 Task: Change the currency to US Dollar on Google Flights.
Action: Mouse pressed left at (541, 186)
Screenshot: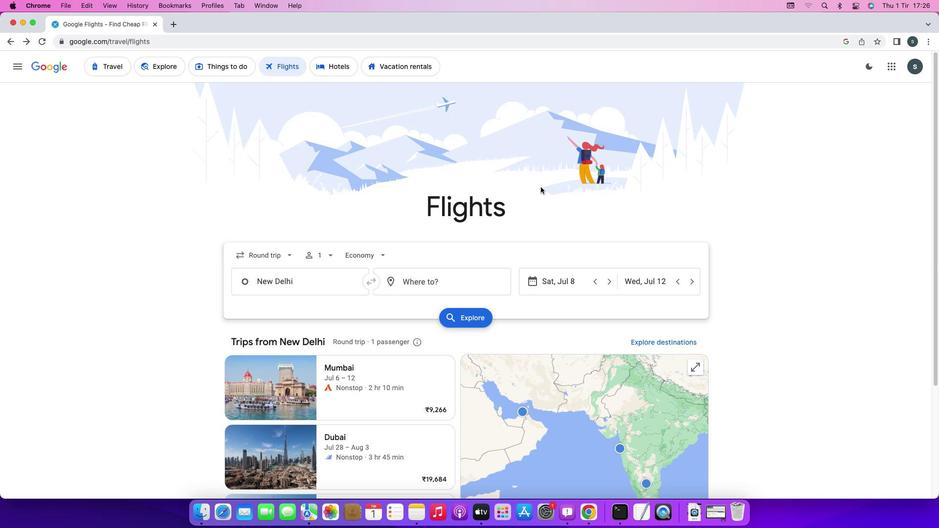 
Action: Mouse moved to (538, 212)
Screenshot: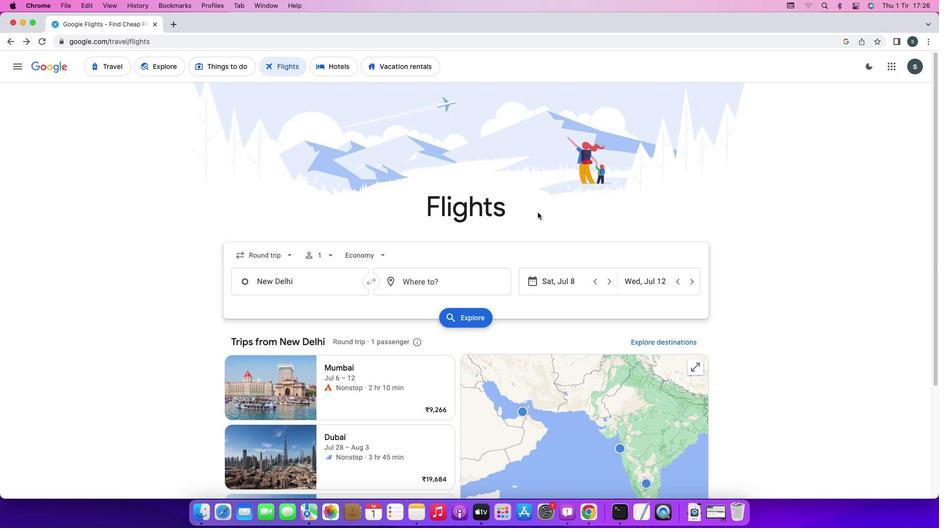 
Action: Mouse scrolled (538, 212) with delta (0, 0)
Screenshot: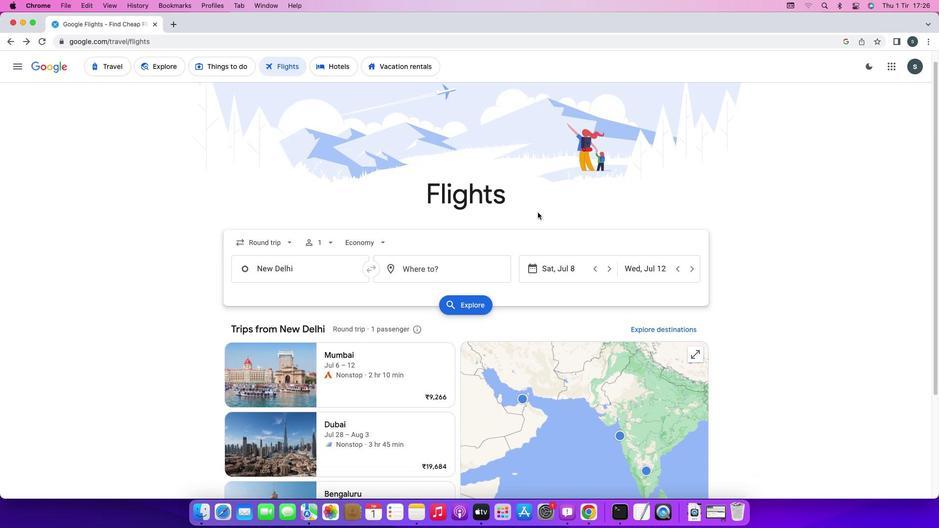 
Action: Mouse scrolled (538, 212) with delta (0, 0)
Screenshot: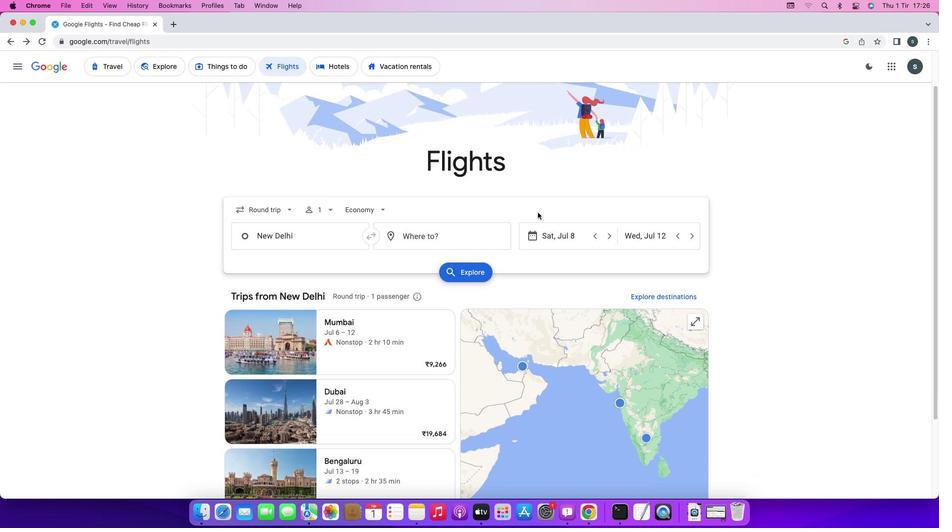 
Action: Mouse scrolled (538, 212) with delta (0, -1)
Screenshot: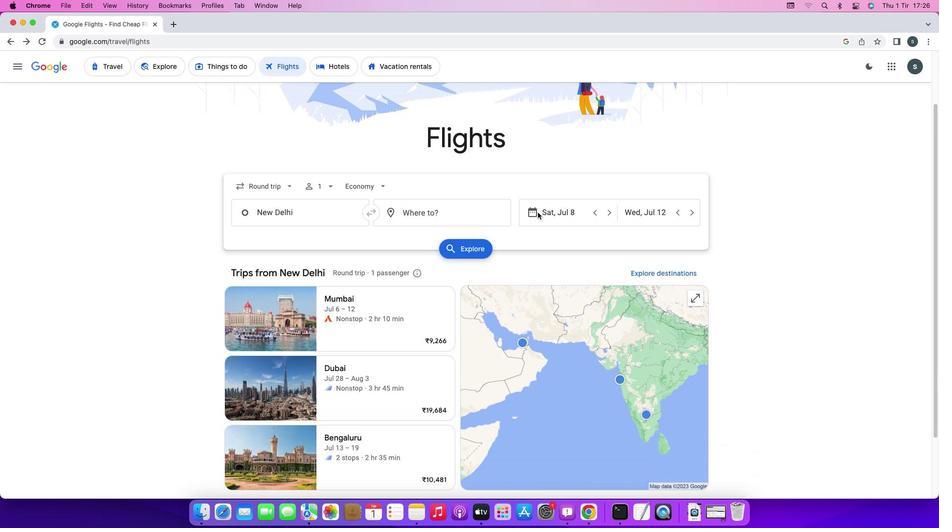 
Action: Mouse scrolled (538, 212) with delta (0, -2)
Screenshot: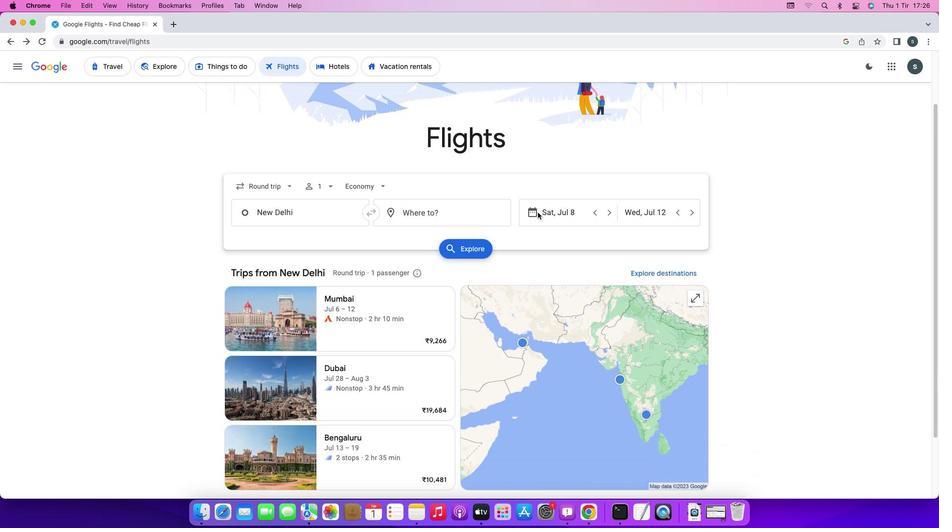 
Action: Mouse scrolled (538, 212) with delta (0, 0)
Screenshot: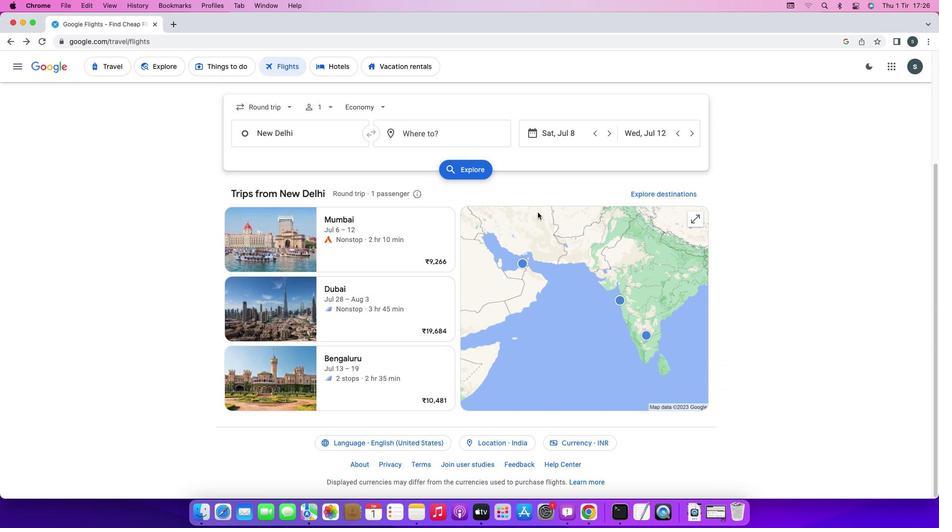 
Action: Mouse scrolled (538, 212) with delta (0, 0)
Screenshot: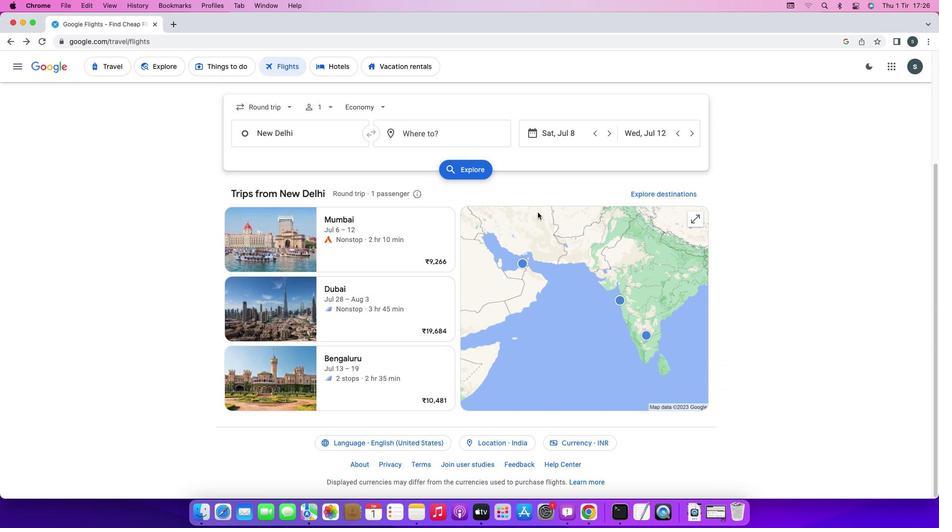 
Action: Mouse scrolled (538, 212) with delta (0, -1)
Screenshot: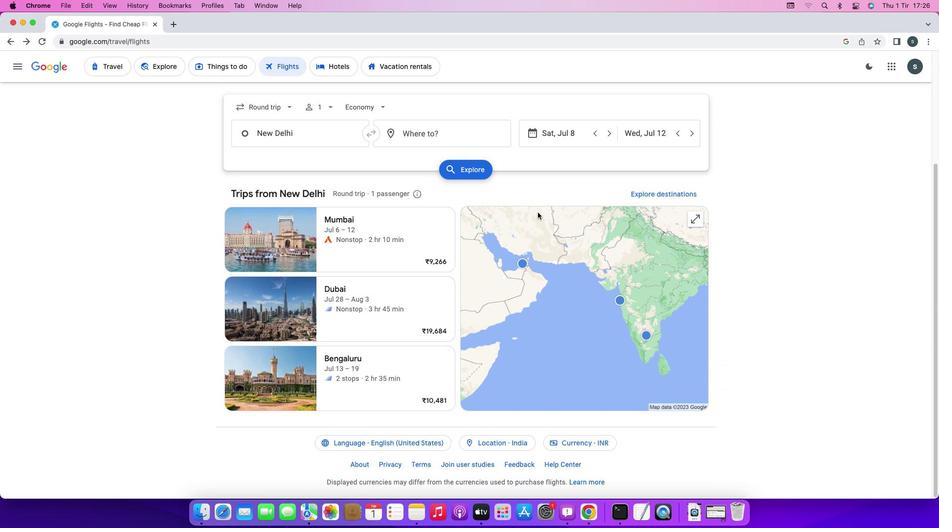 
Action: Mouse scrolled (538, 212) with delta (0, -1)
Screenshot: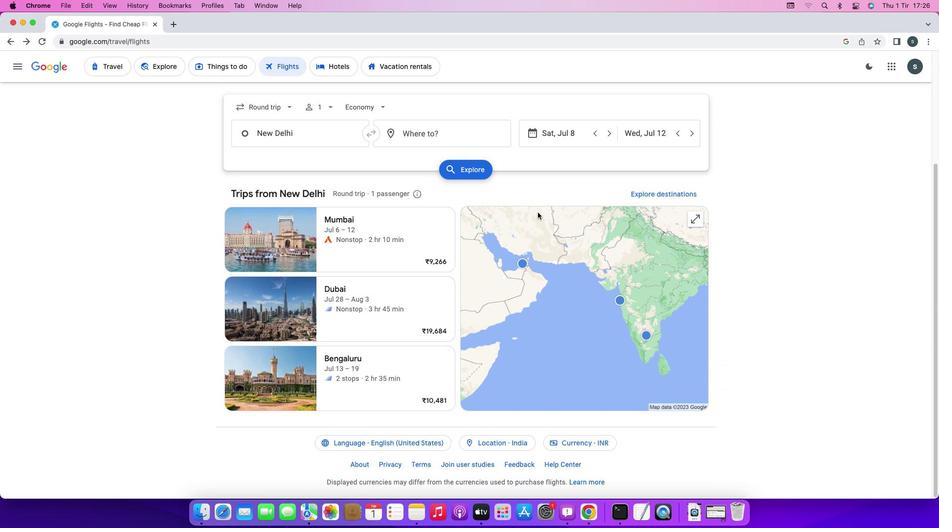 
Action: Mouse moved to (572, 440)
Screenshot: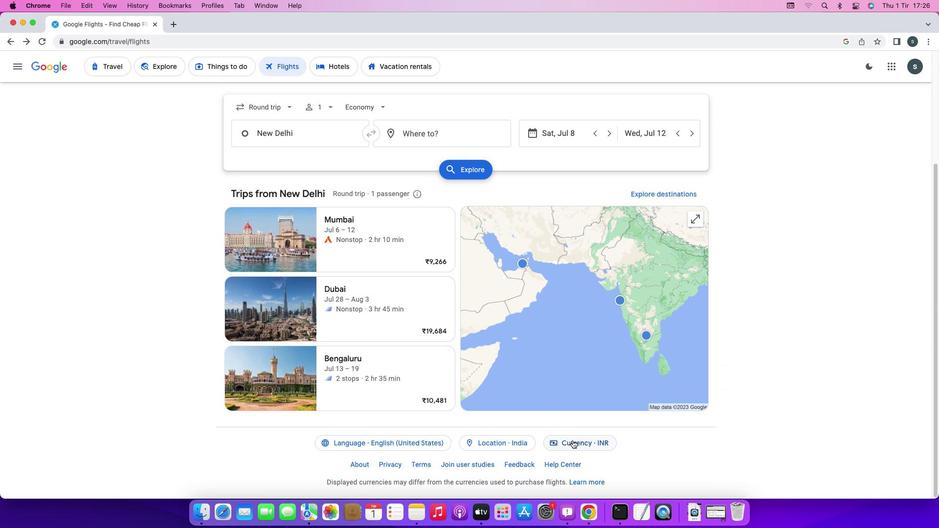 
Action: Mouse pressed left at (572, 440)
Screenshot: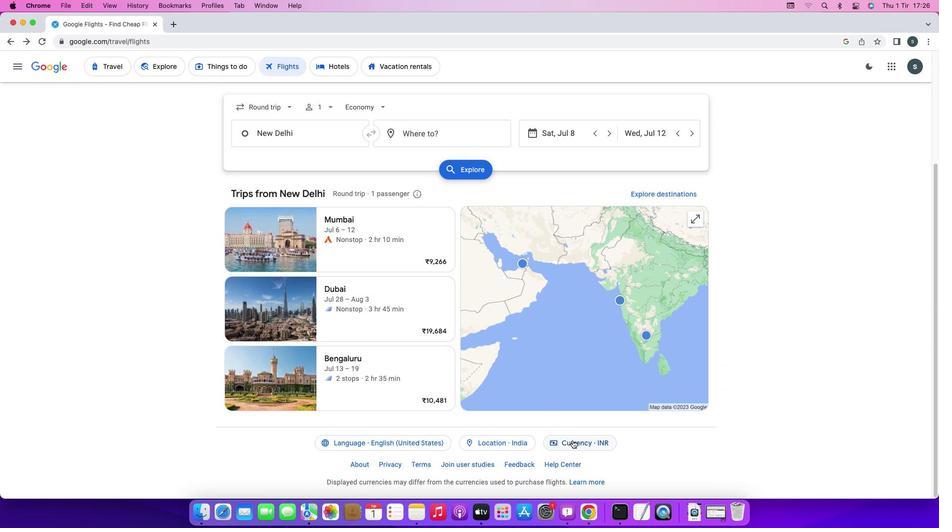 
Action: Mouse moved to (494, 309)
Screenshot: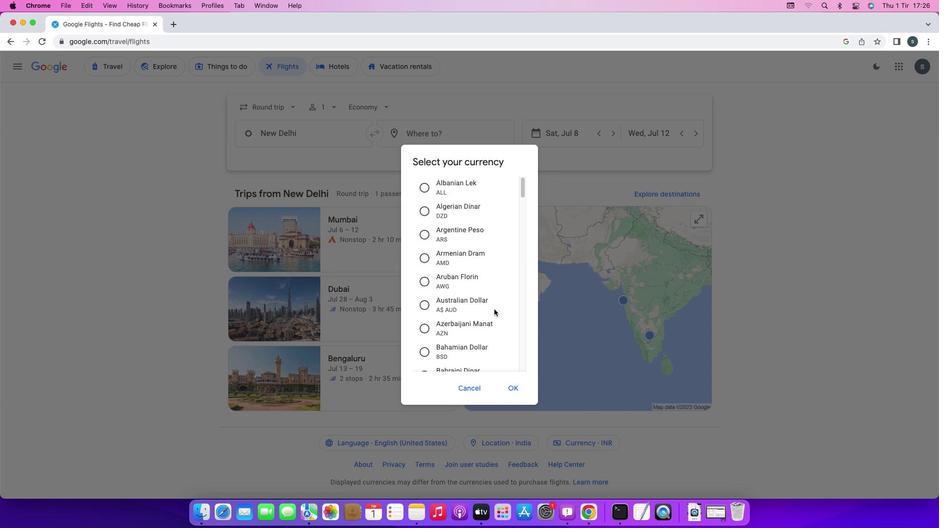 
Action: Mouse scrolled (494, 309) with delta (0, 0)
Screenshot: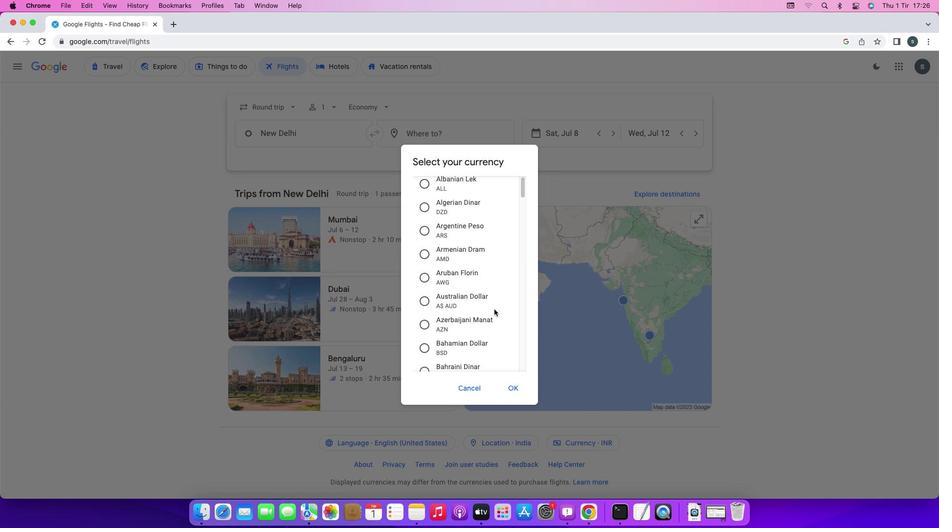 
Action: Mouse scrolled (494, 309) with delta (0, 0)
Screenshot: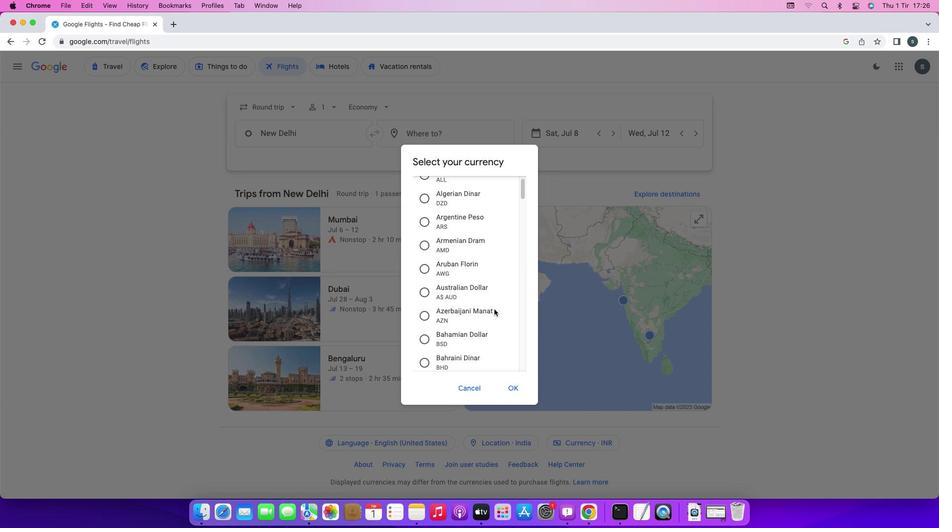 
Action: Mouse scrolled (494, 309) with delta (0, 0)
Screenshot: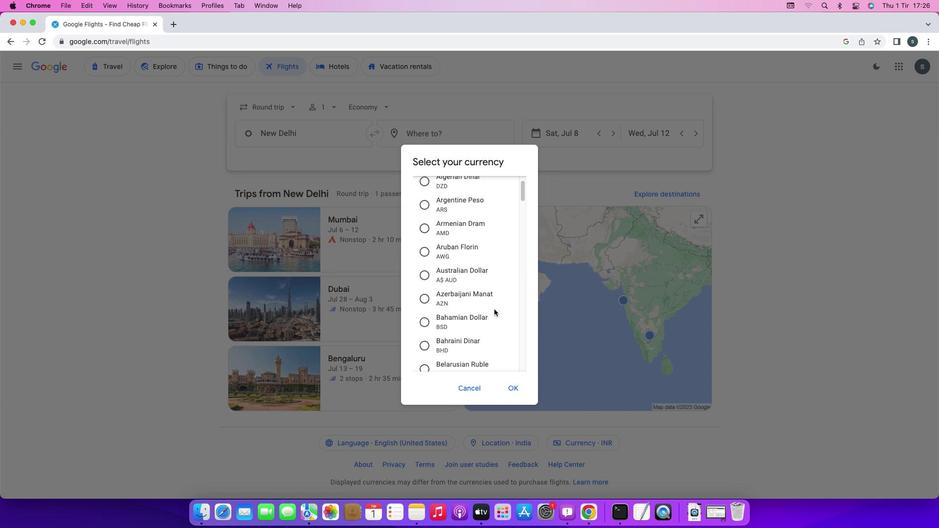 
Action: Mouse scrolled (494, 309) with delta (0, -1)
Screenshot: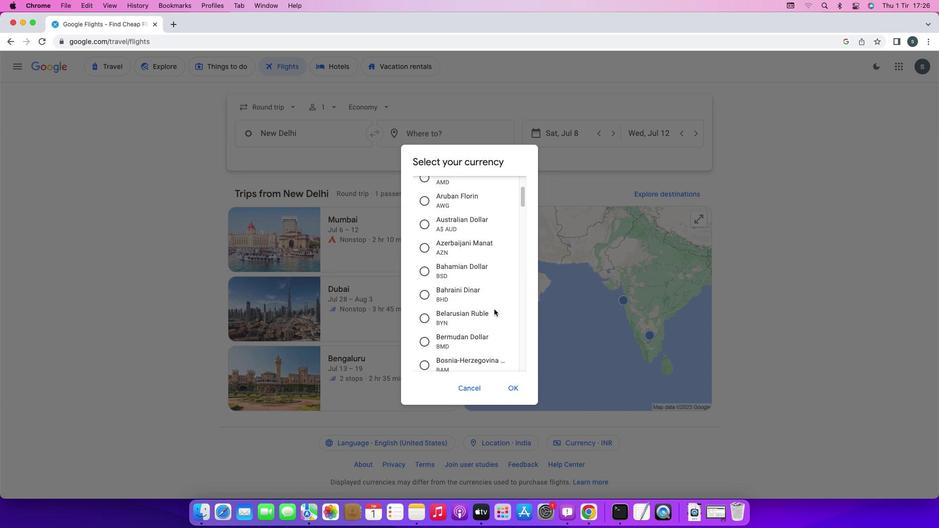 
Action: Mouse scrolled (494, 309) with delta (0, 0)
Screenshot: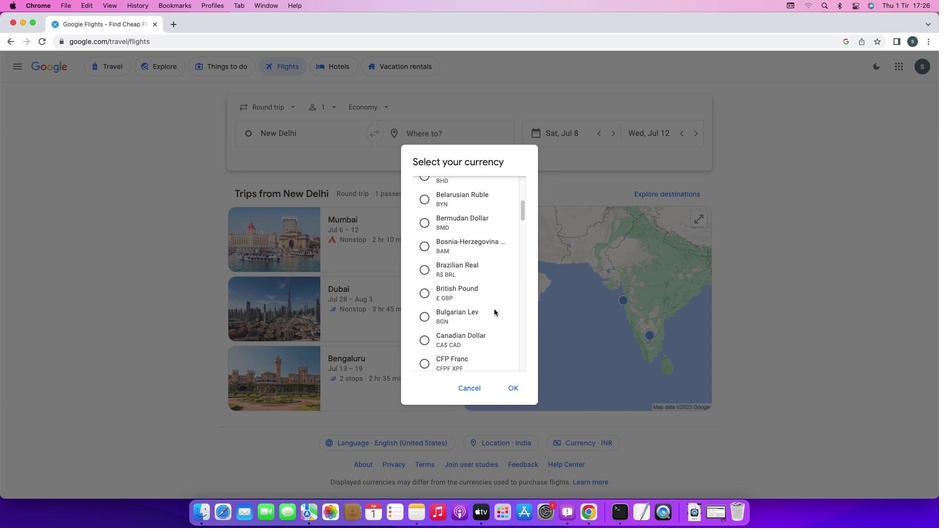 
Action: Mouse scrolled (494, 309) with delta (0, 0)
Screenshot: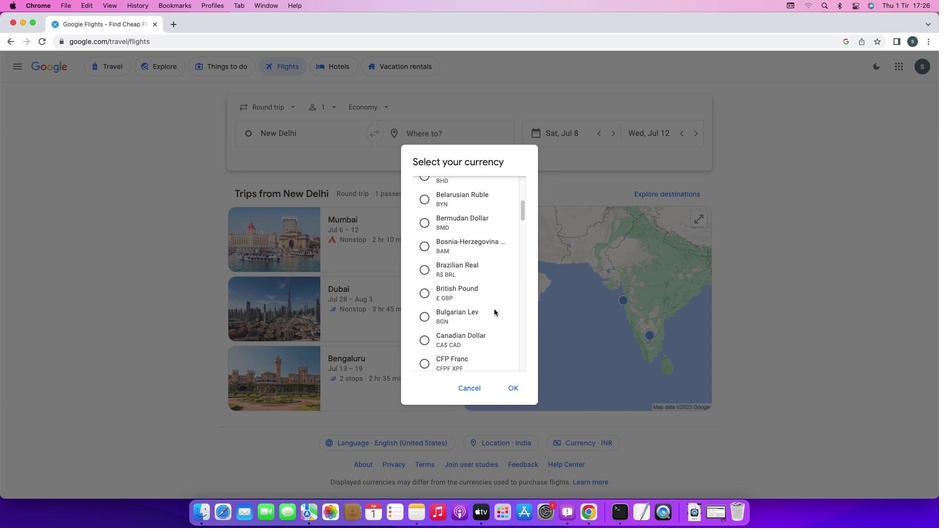
Action: Mouse scrolled (494, 309) with delta (0, -1)
Screenshot: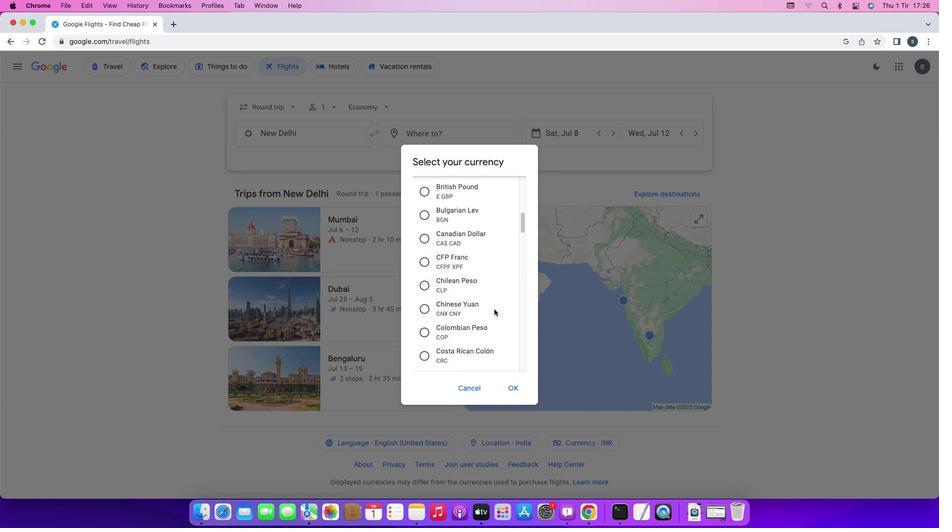 
Action: Mouse scrolled (494, 309) with delta (0, -2)
Screenshot: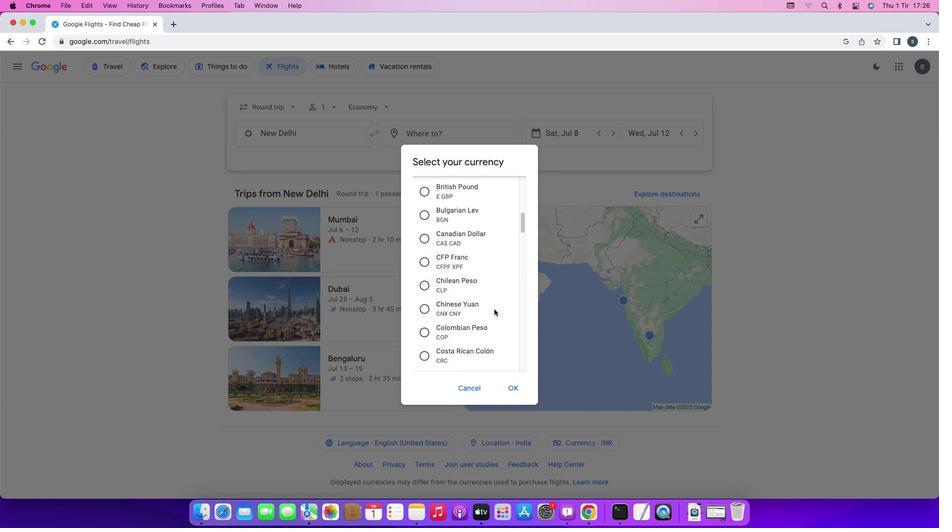 
Action: Mouse scrolled (494, 309) with delta (0, -2)
Screenshot: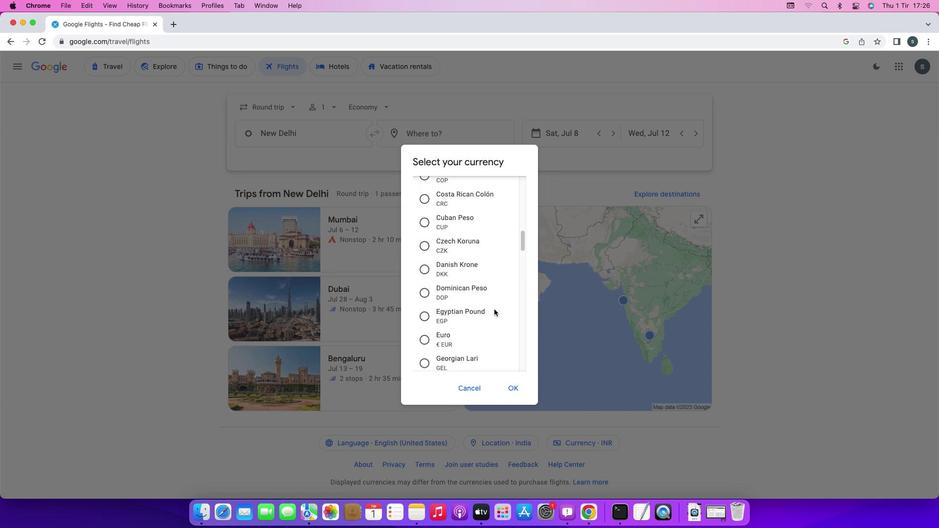 
Action: Mouse scrolled (494, 309) with delta (0, 0)
Screenshot: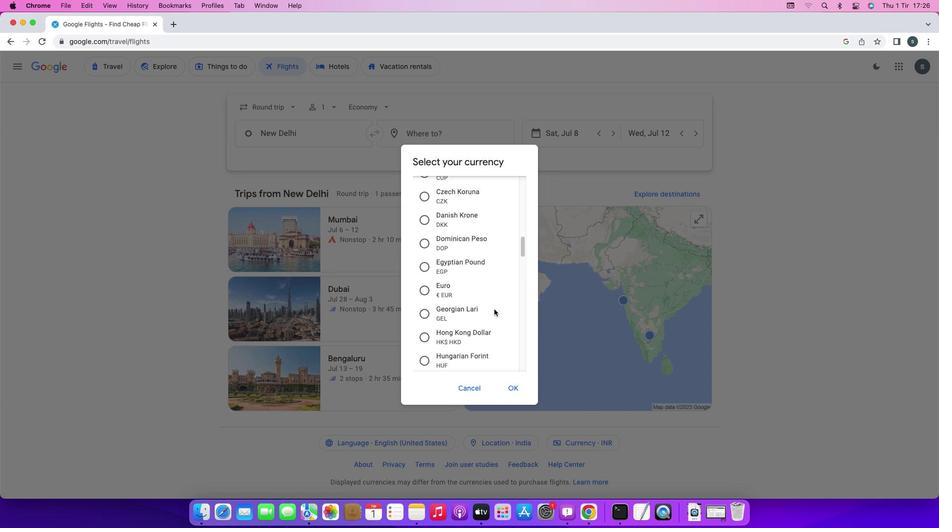 
Action: Mouse scrolled (494, 309) with delta (0, 0)
Screenshot: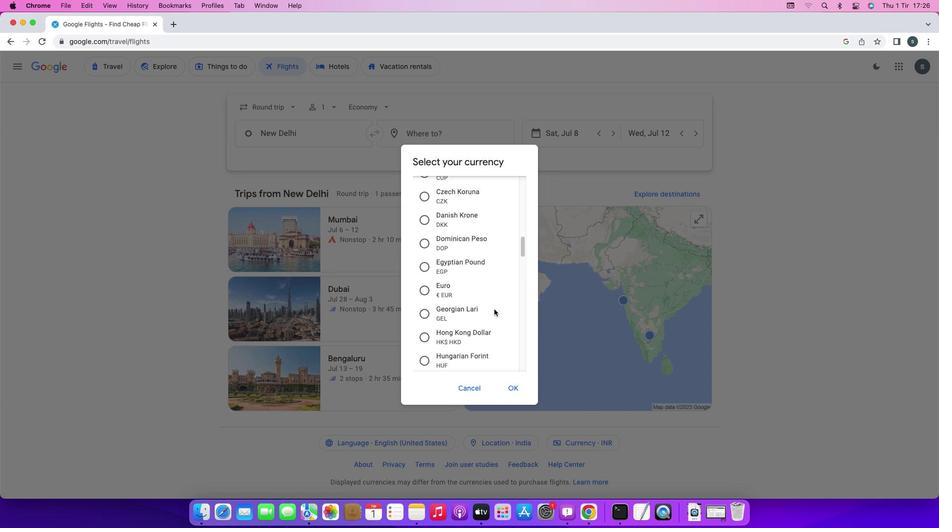 
Action: Mouse scrolled (494, 309) with delta (0, -1)
Screenshot: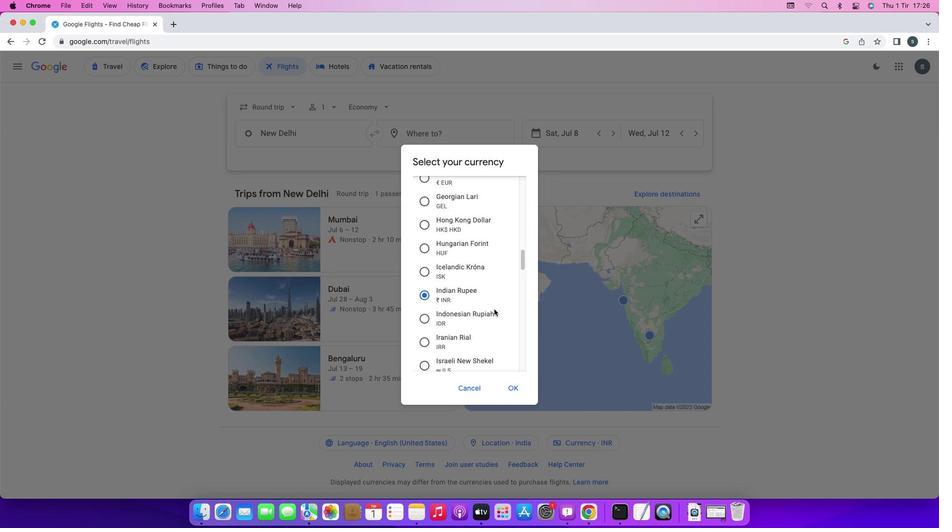 
Action: Mouse scrolled (494, 309) with delta (0, -2)
Screenshot: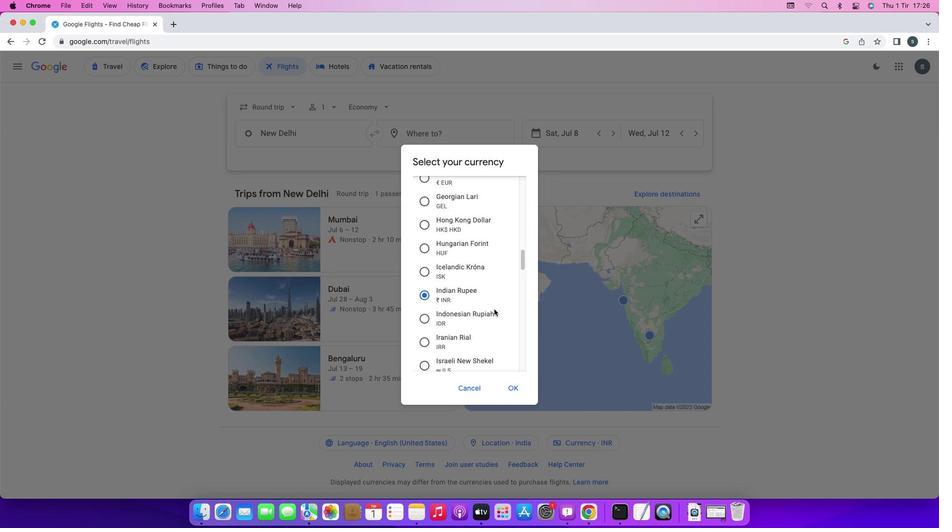 
Action: Mouse scrolled (494, 309) with delta (0, -2)
Screenshot: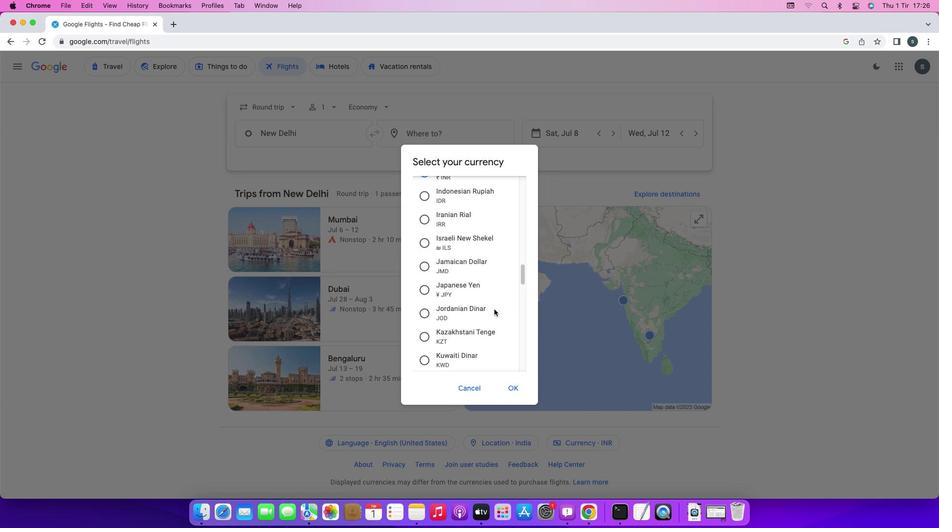 
Action: Mouse scrolled (494, 309) with delta (0, 0)
Screenshot: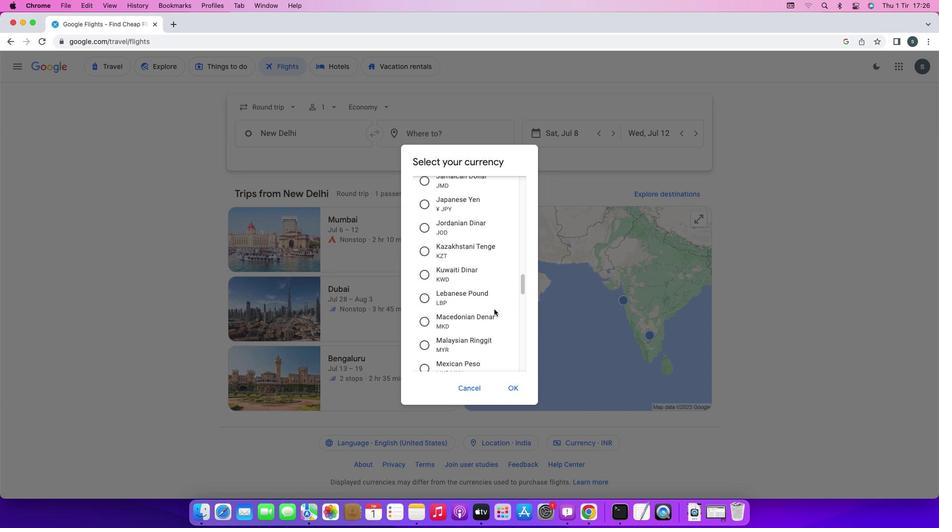 
Action: Mouse scrolled (494, 309) with delta (0, 0)
Screenshot: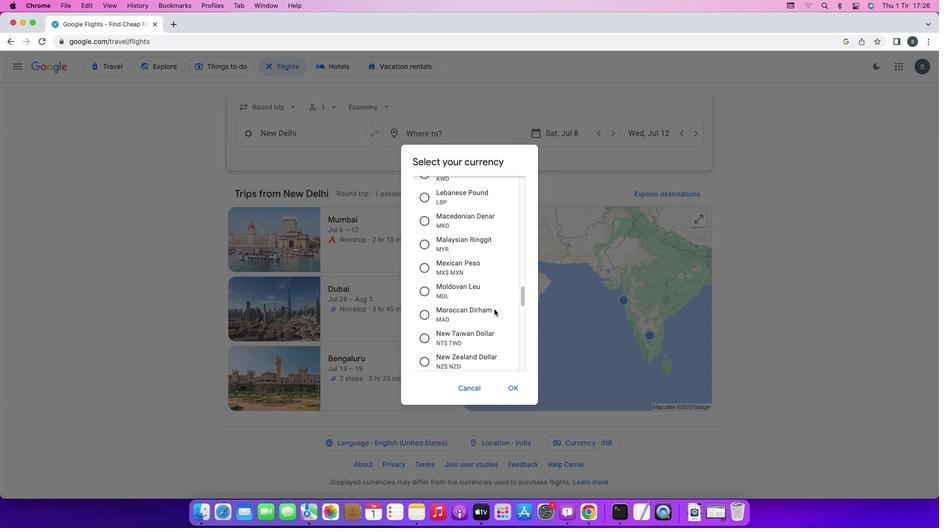 
Action: Mouse scrolled (494, 309) with delta (0, -1)
Screenshot: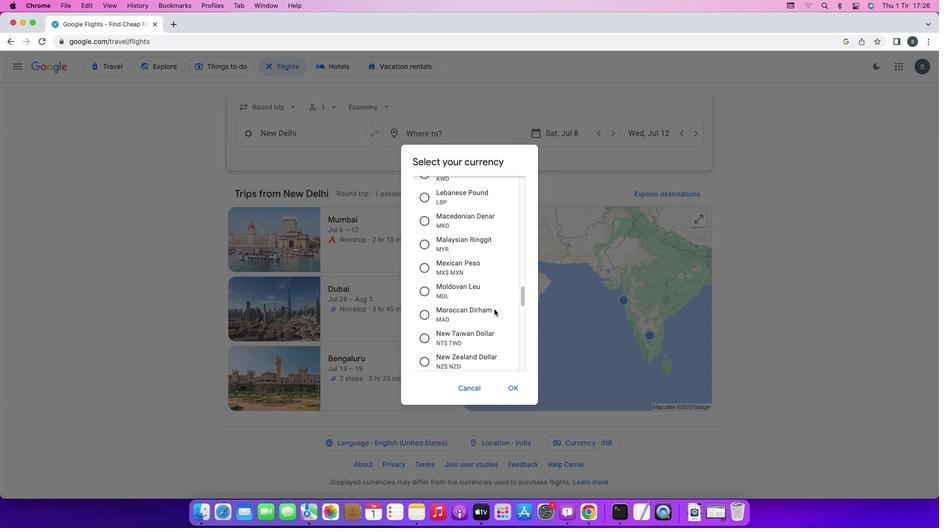 
Action: Mouse scrolled (494, 309) with delta (0, -2)
Screenshot: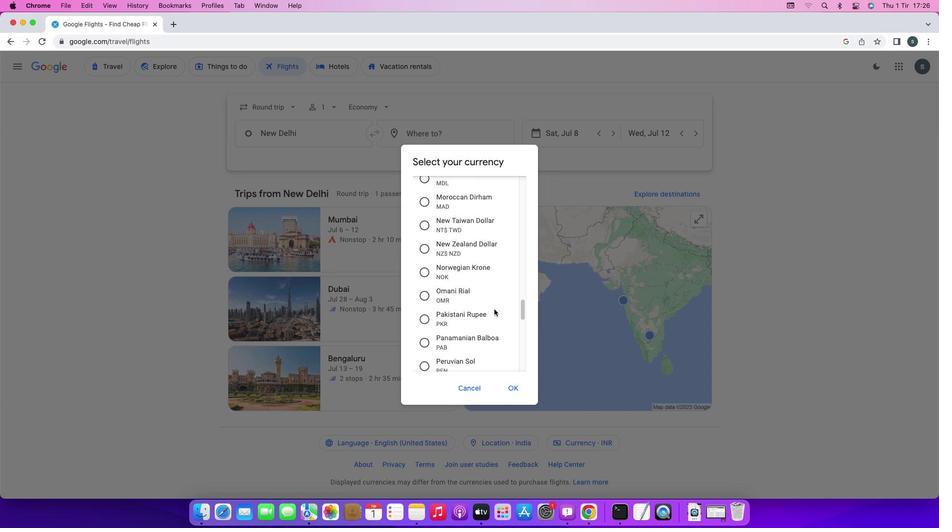 
Action: Mouse scrolled (494, 309) with delta (0, -2)
Screenshot: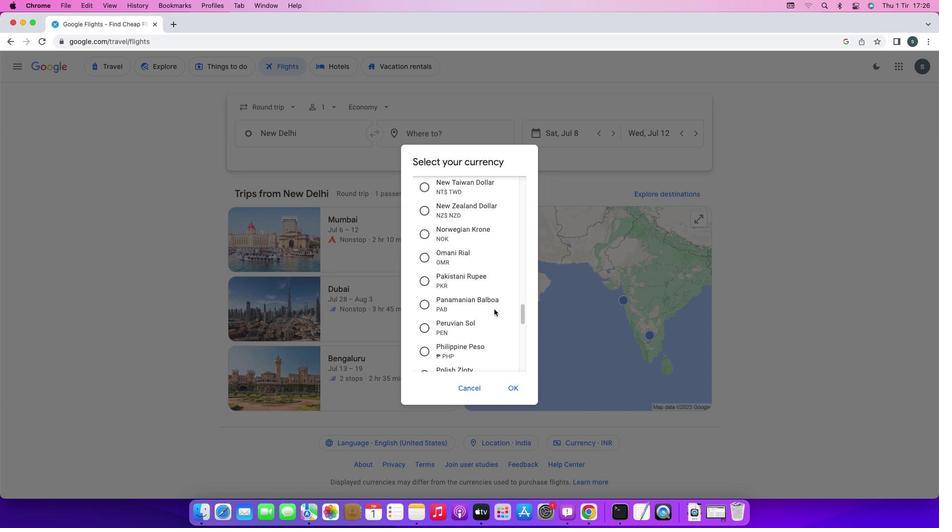 
Action: Mouse scrolled (494, 309) with delta (0, 0)
Screenshot: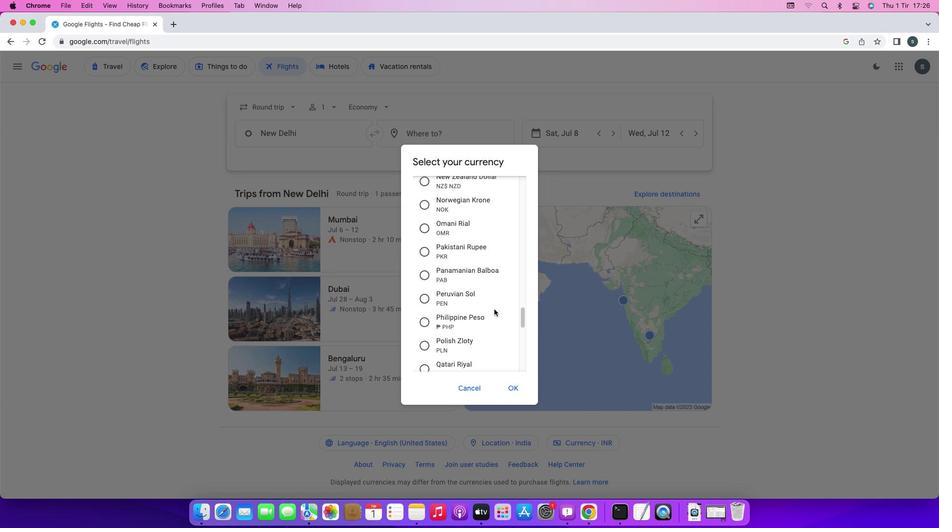 
Action: Mouse scrolled (494, 309) with delta (0, 0)
Screenshot: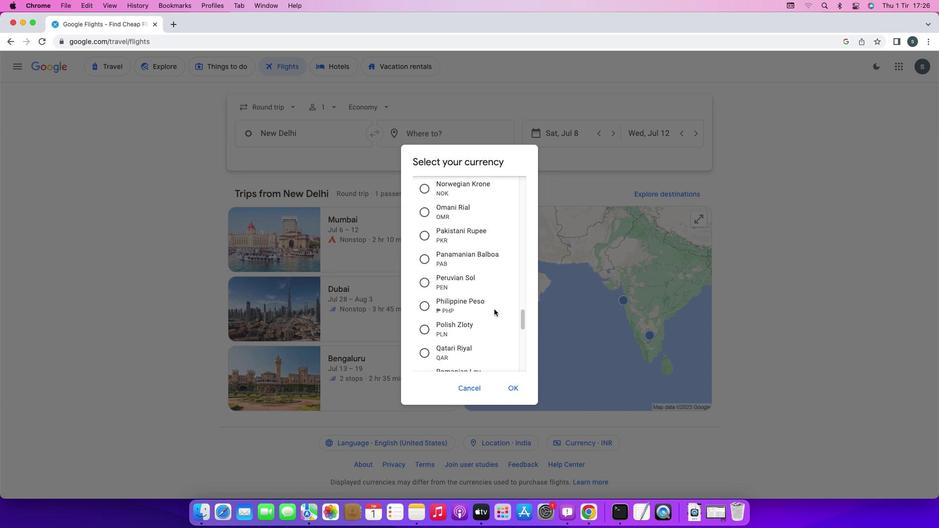 
Action: Mouse scrolled (494, 309) with delta (0, -1)
Screenshot: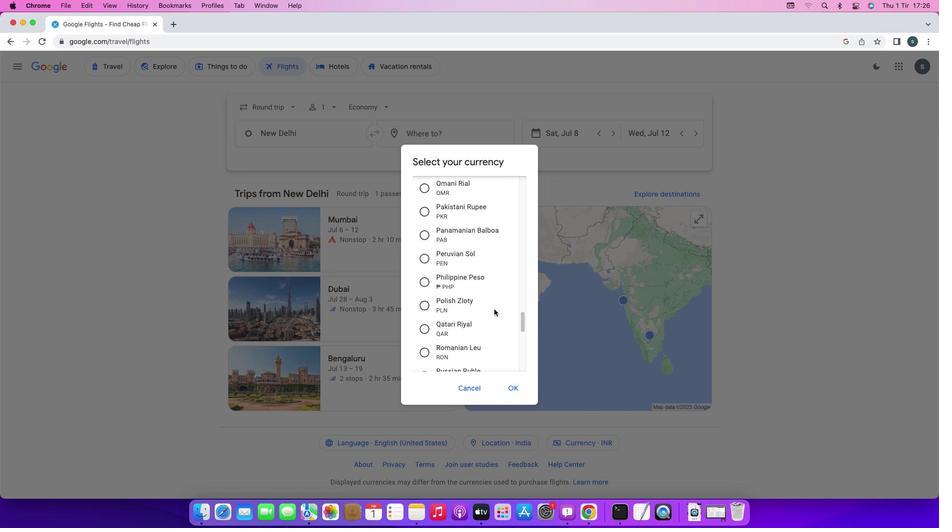 
Action: Mouse scrolled (494, 309) with delta (0, 0)
Screenshot: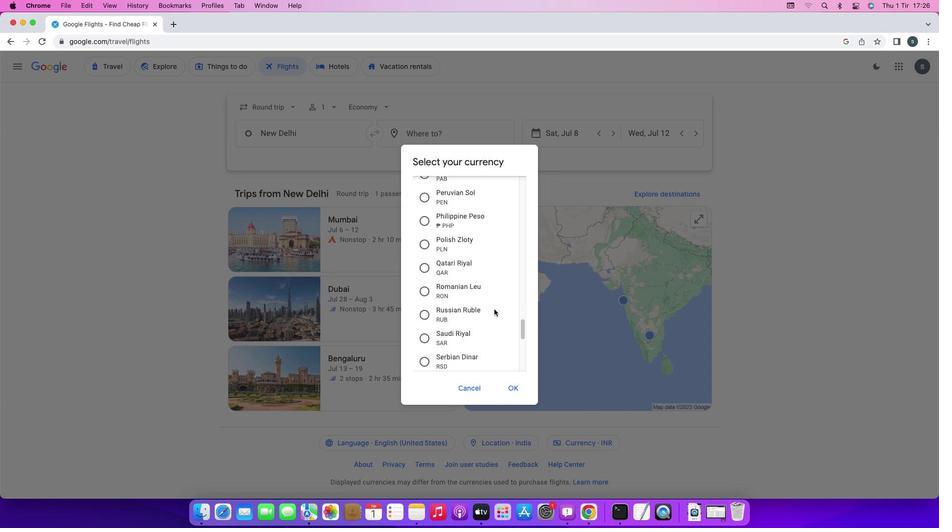 
Action: Mouse scrolled (494, 309) with delta (0, 0)
Screenshot: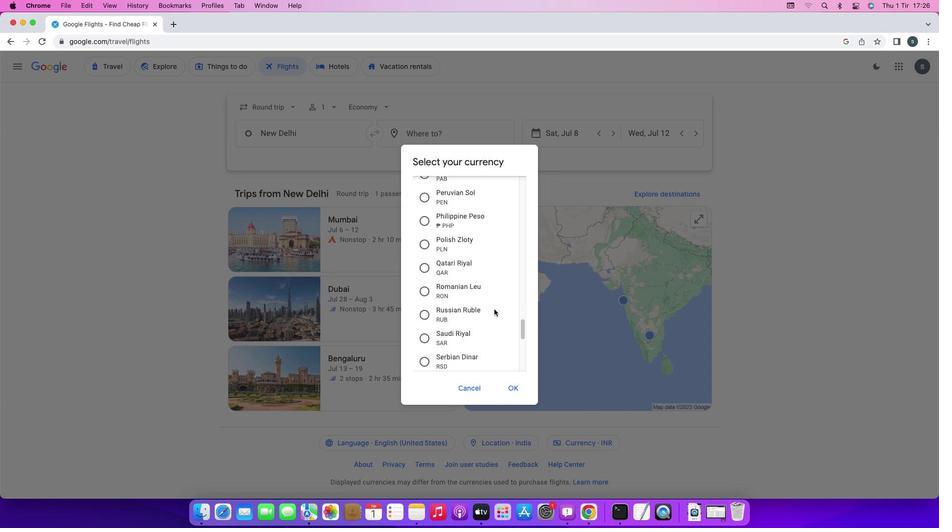 
Action: Mouse scrolled (494, 309) with delta (0, -1)
Screenshot: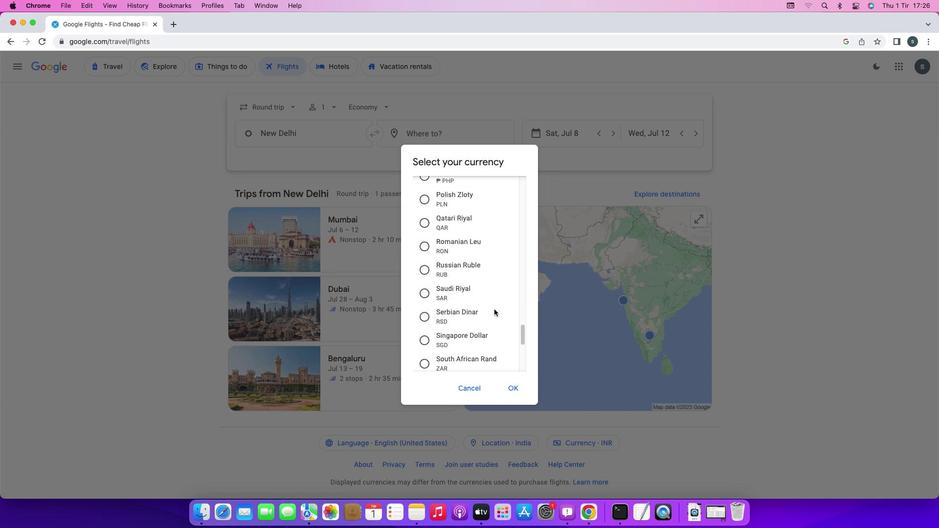 
Action: Mouse scrolled (494, 309) with delta (0, -1)
Screenshot: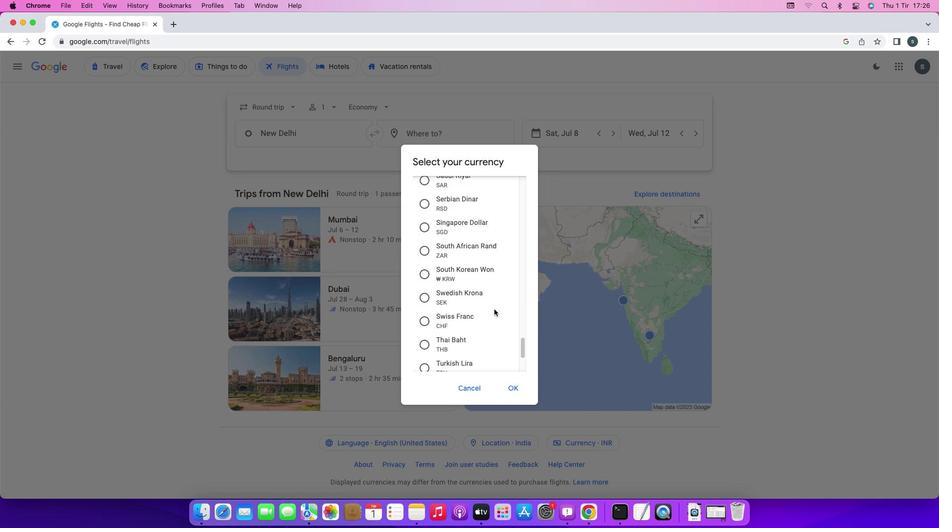 
Action: Mouse scrolled (494, 309) with delta (0, 0)
Screenshot: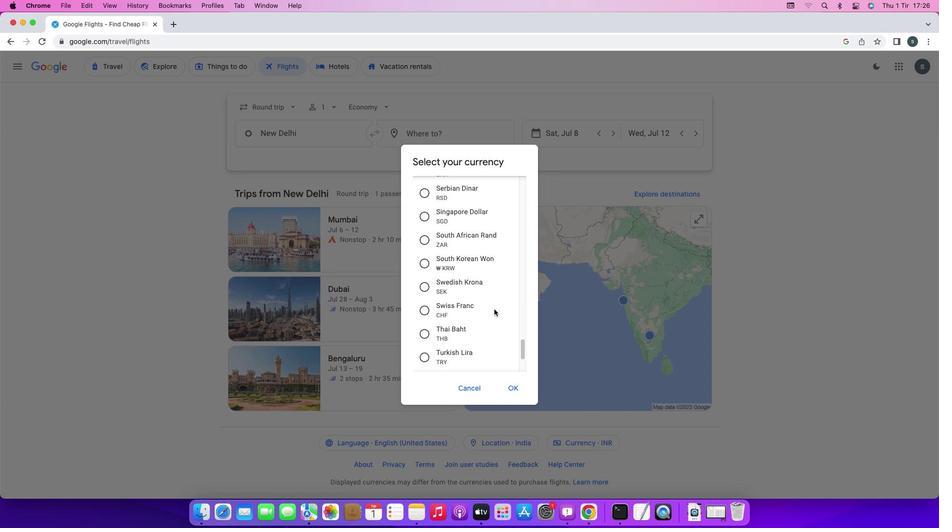 
Action: Mouse scrolled (494, 309) with delta (0, 0)
Screenshot: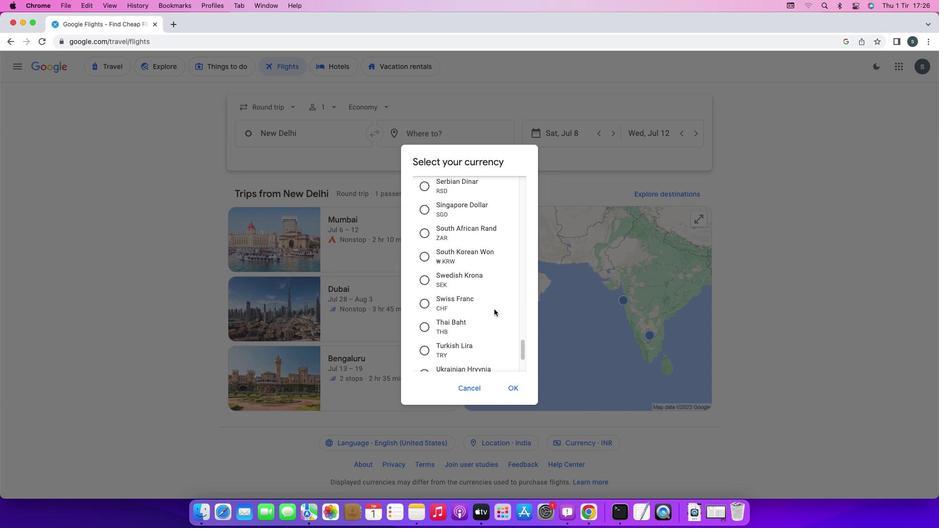 
Action: Mouse scrolled (494, 309) with delta (0, 0)
Screenshot: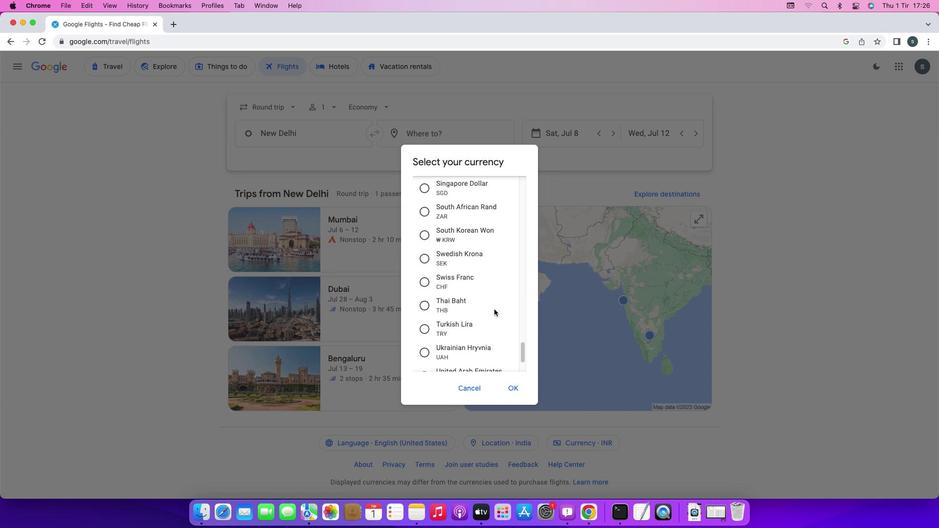 
Action: Mouse scrolled (494, 309) with delta (0, 0)
Screenshot: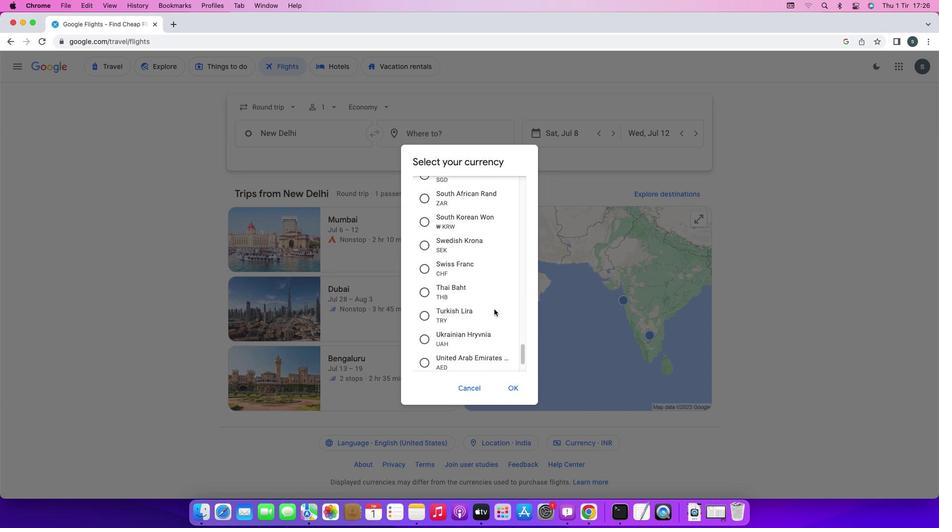 
Action: Mouse scrolled (494, 309) with delta (0, 0)
Screenshot: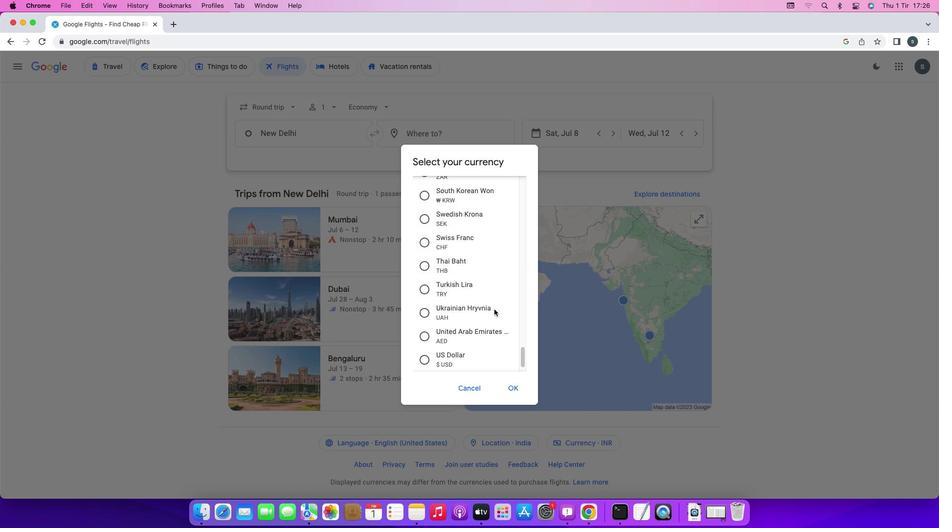 
Action: Mouse scrolled (494, 309) with delta (0, 0)
Screenshot: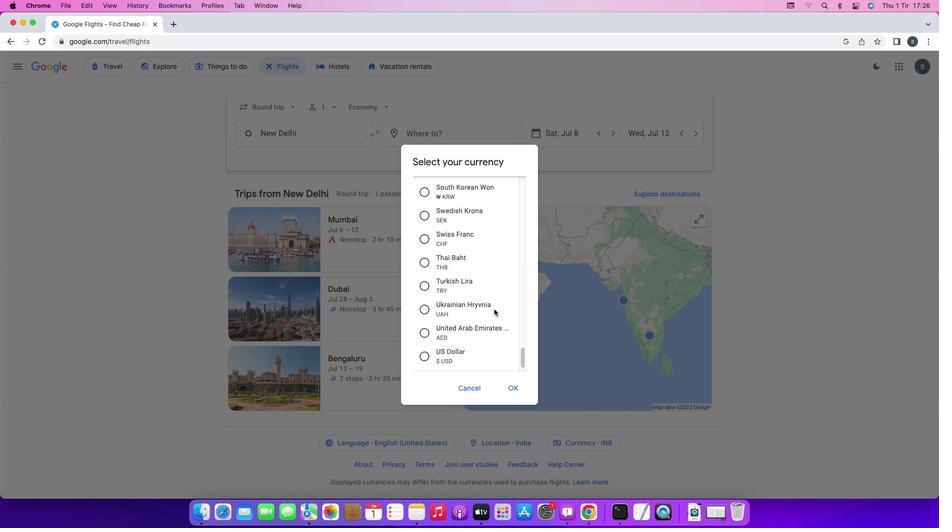 
Action: Mouse scrolled (494, 309) with delta (0, 0)
Screenshot: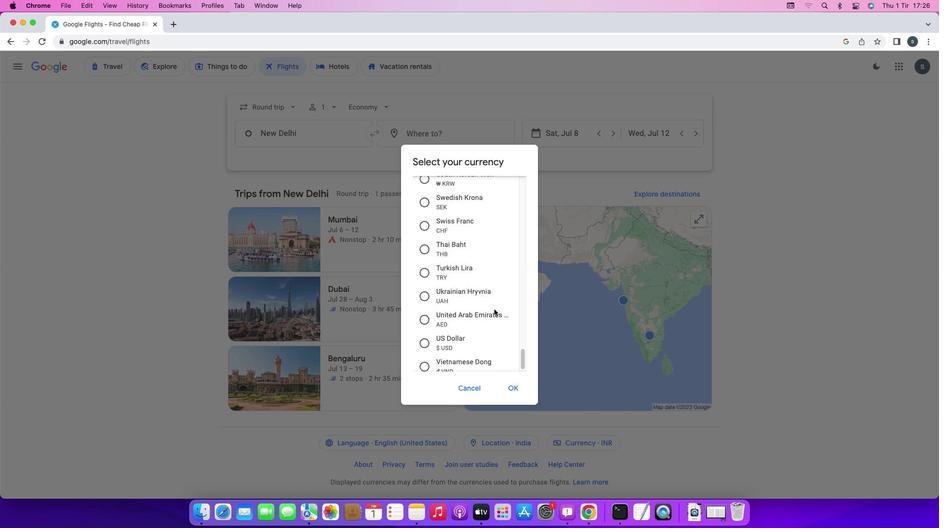 
Action: Mouse moved to (425, 338)
Screenshot: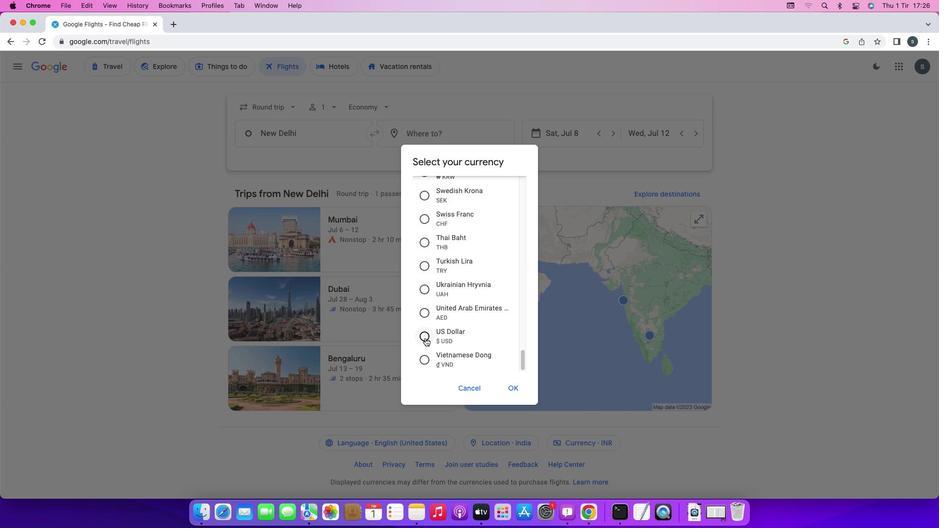 
Action: Mouse pressed left at (425, 338)
Screenshot: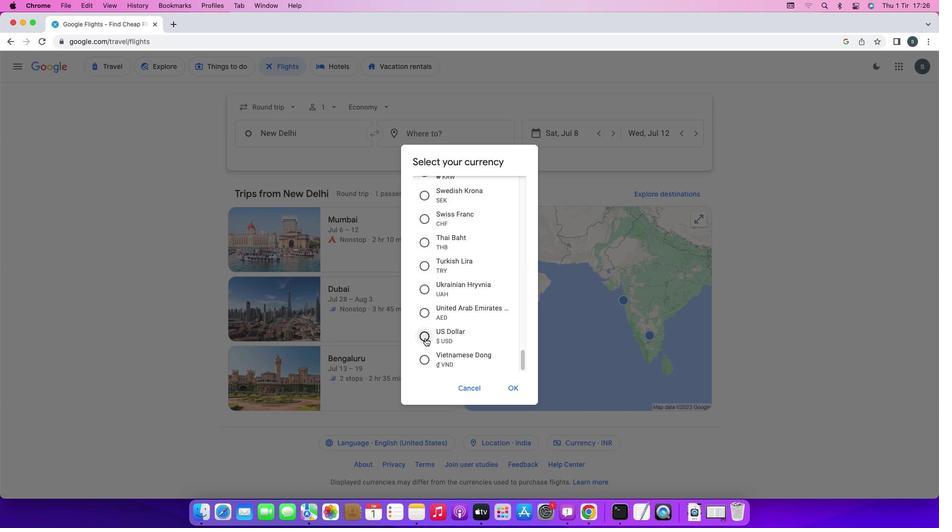 
Action: Mouse moved to (513, 389)
Screenshot: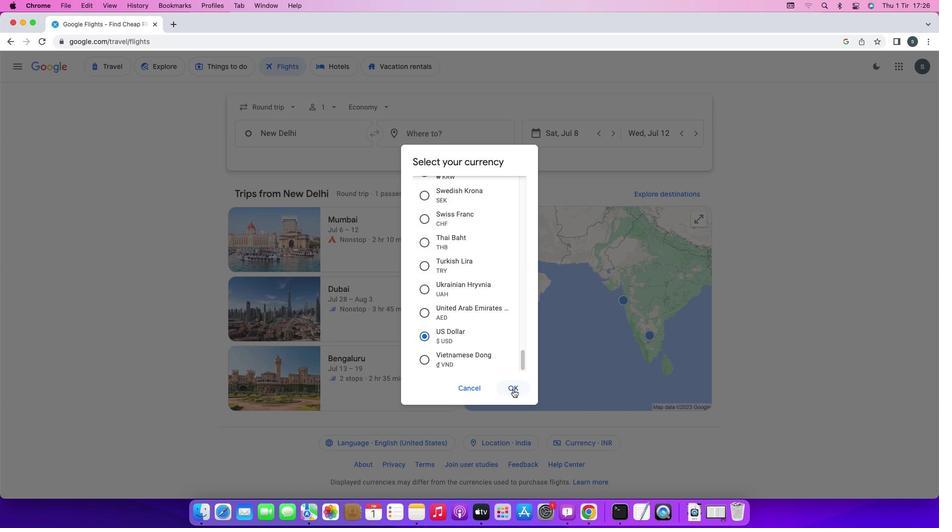 
Action: Mouse pressed left at (513, 389)
Screenshot: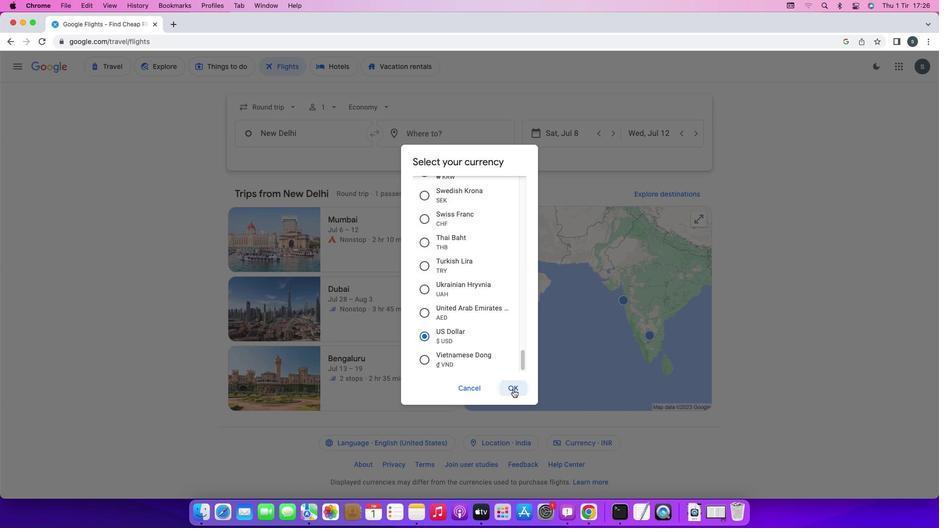 
Action: Mouse moved to (533, 202)
Screenshot: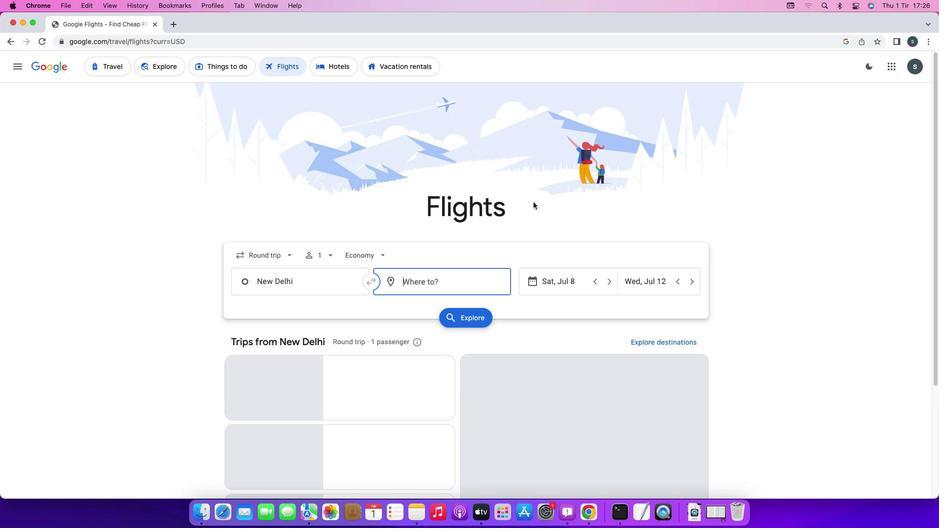 
